 Task: Compose an email with subject 'Hello', body 'How are you', attach 'task.txt', and print using 'Memo Style'.
Action: Mouse moved to (47, 77)
Screenshot: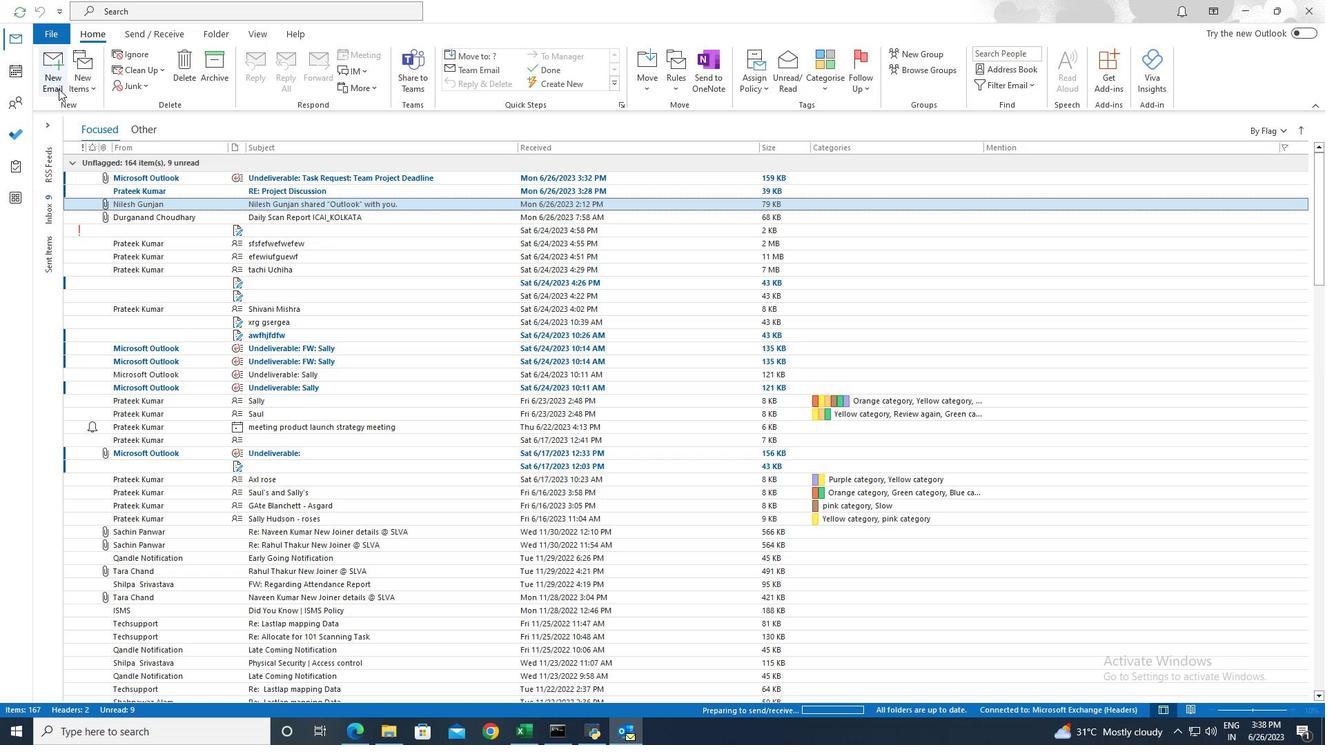 
Action: Mouse pressed left at (47, 77)
Screenshot: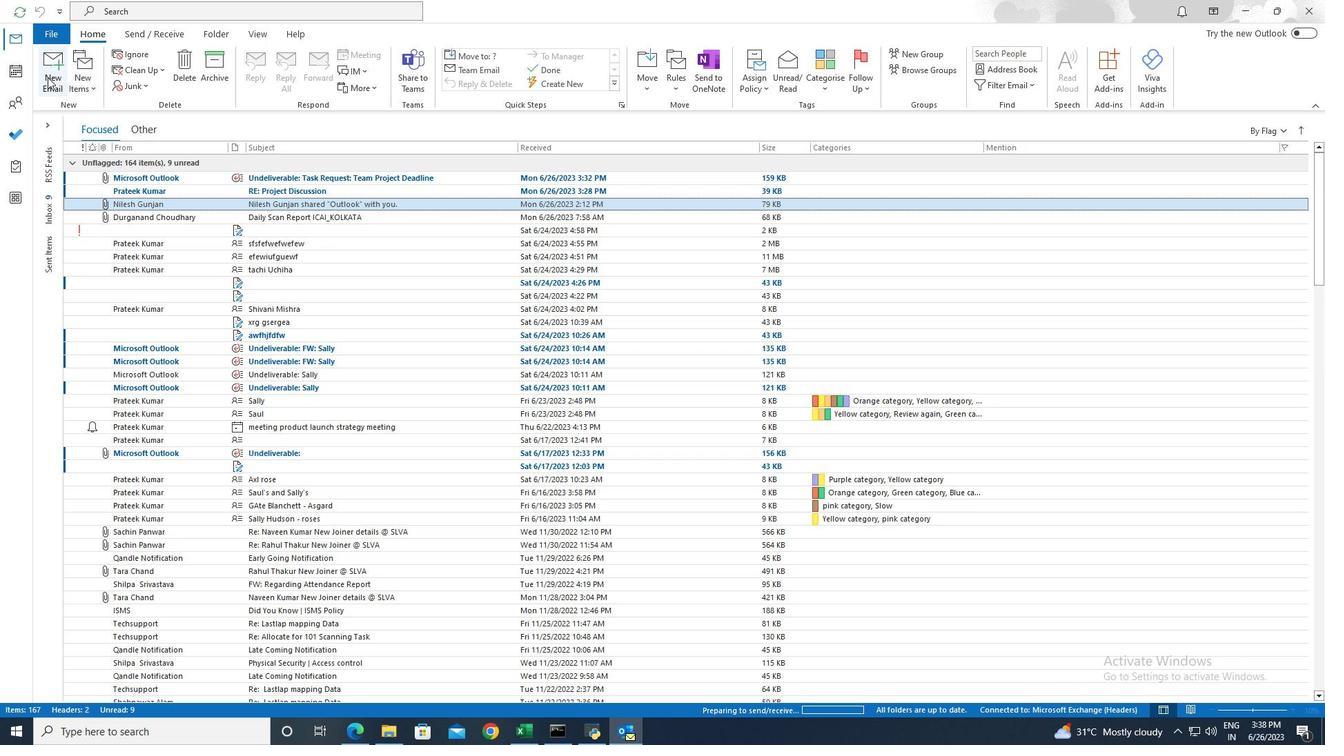
Action: Mouse moved to (139, 189)
Screenshot: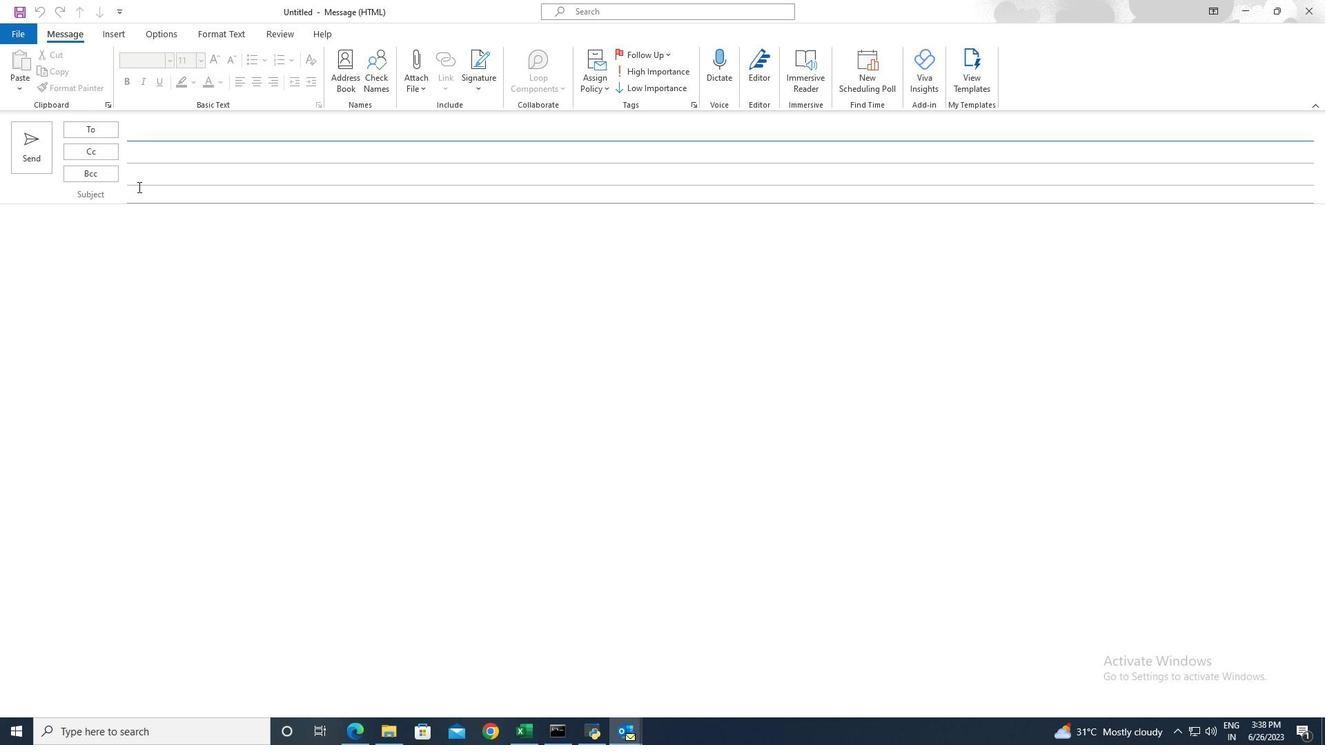 
Action: Mouse pressed left at (139, 189)
Screenshot: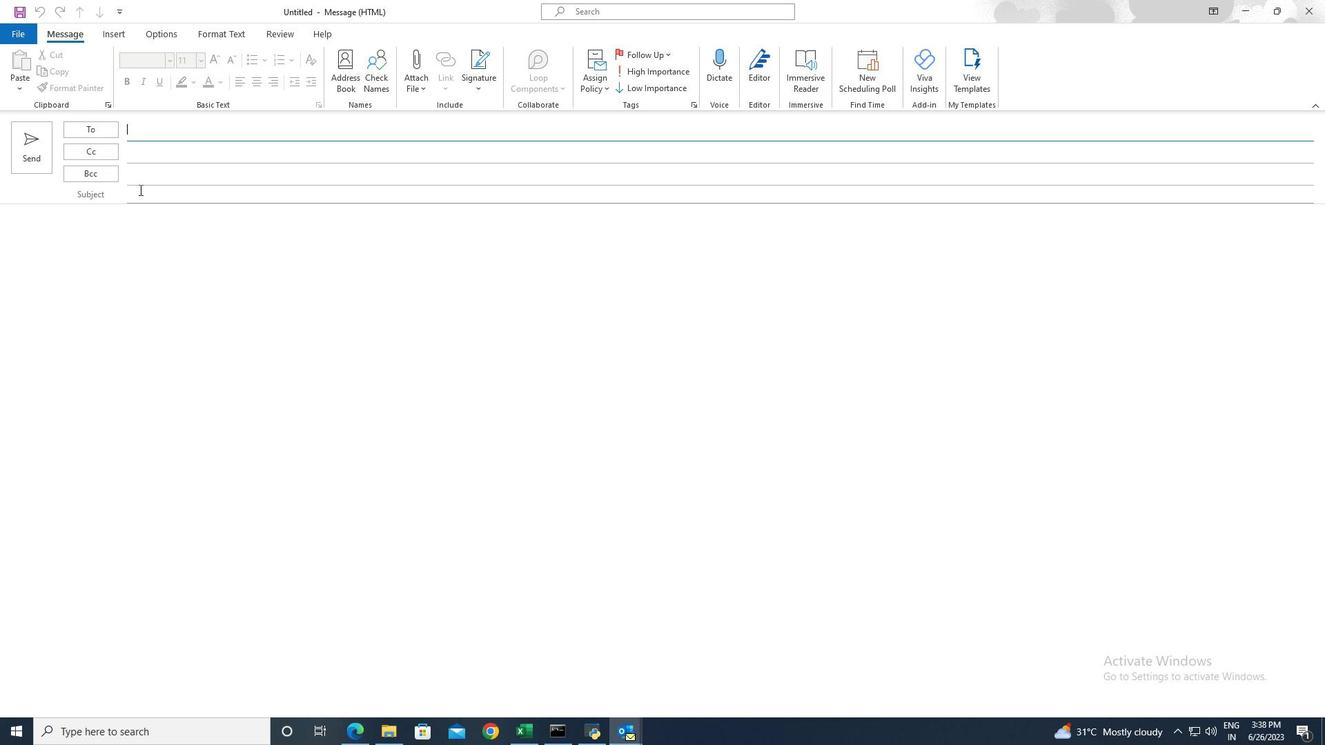 
Action: Key pressed <Key.shift>Hello
Screenshot: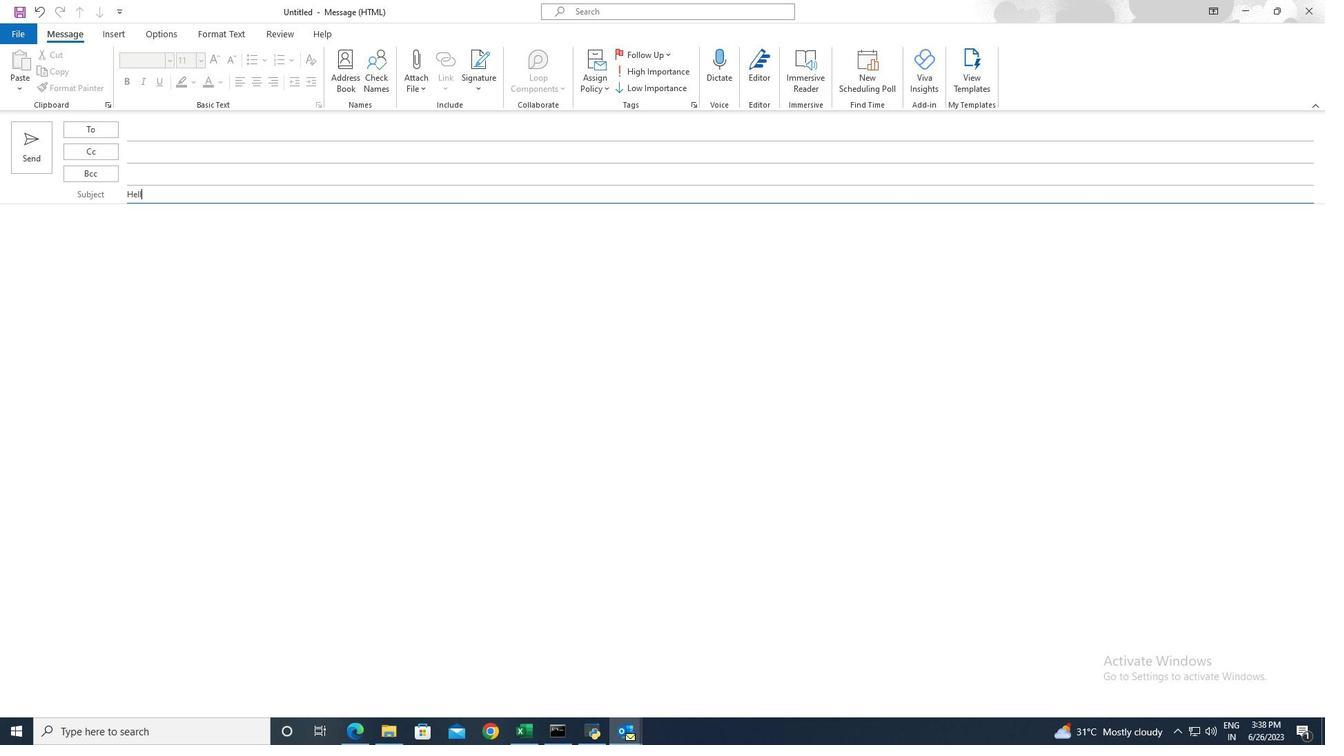 
Action: Mouse moved to (136, 216)
Screenshot: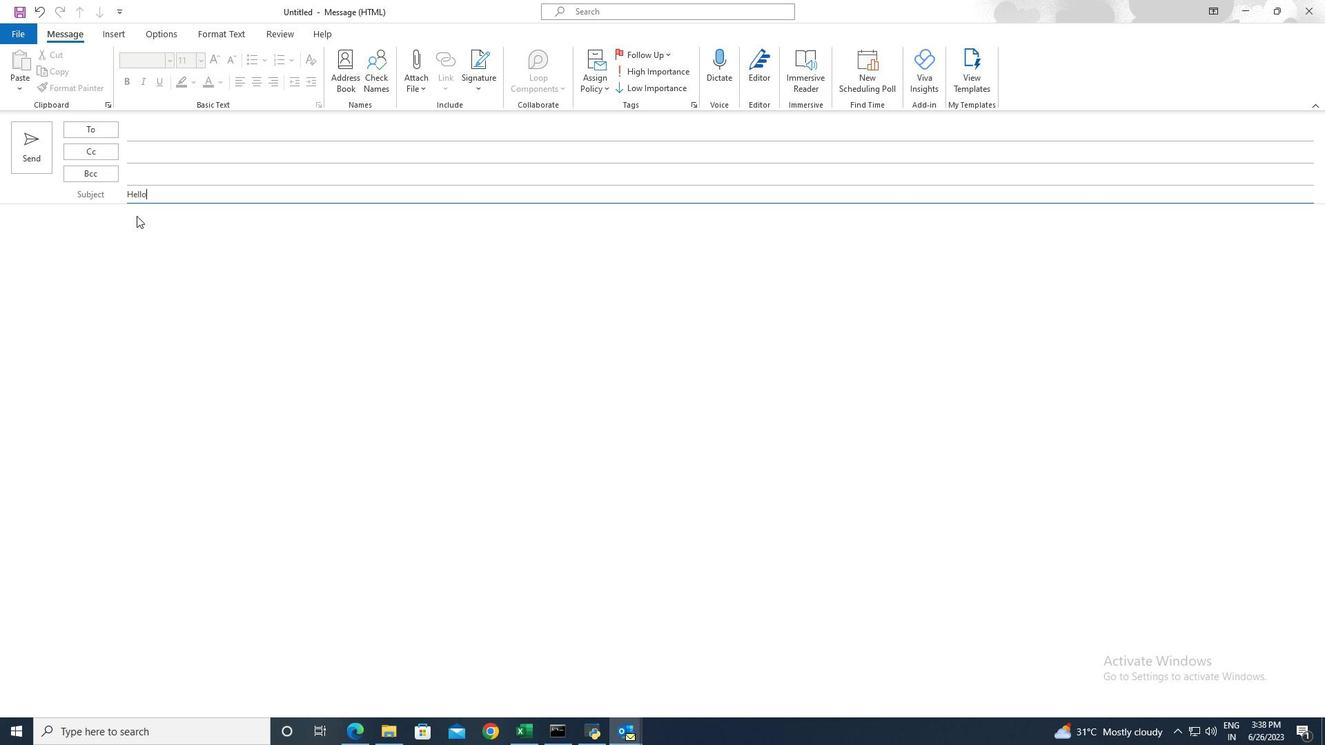 
Action: Mouse pressed left at (136, 216)
Screenshot: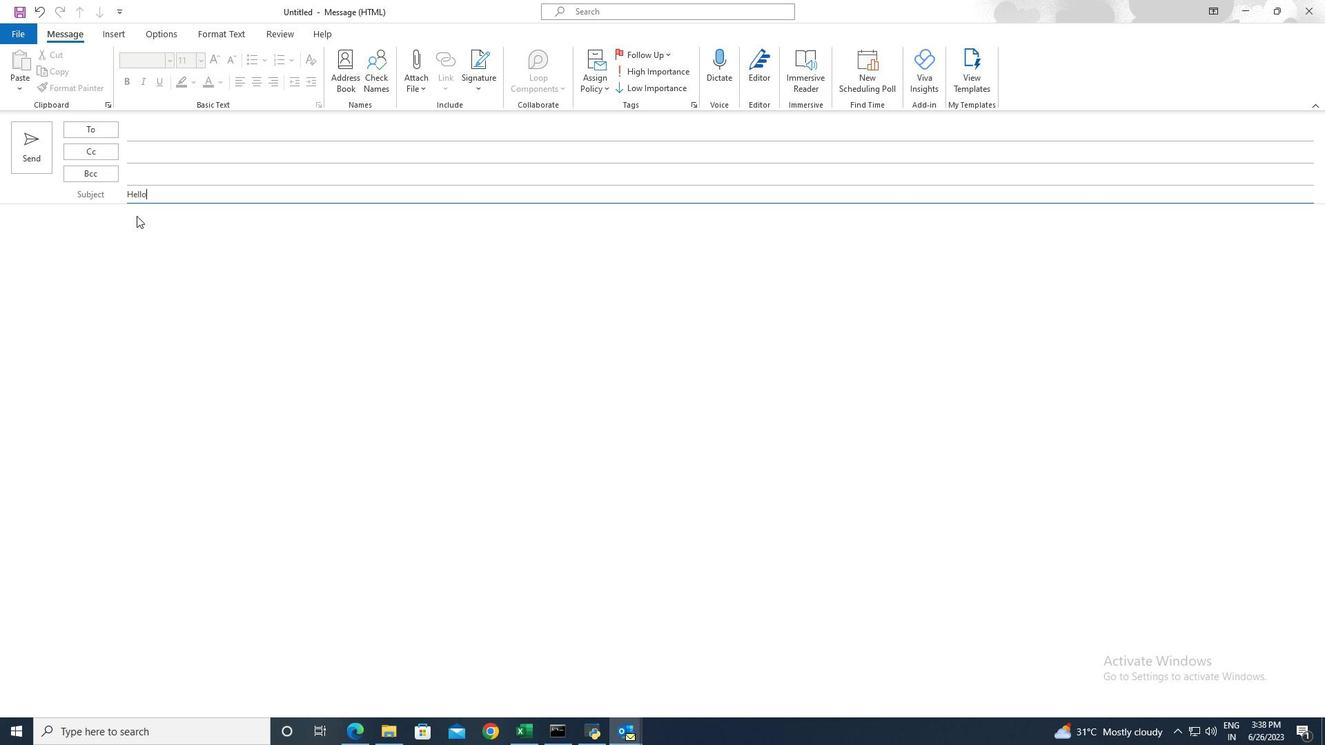 
Action: Key pressed <Key.shift>How<Key.space>are<Key.space>you
Screenshot: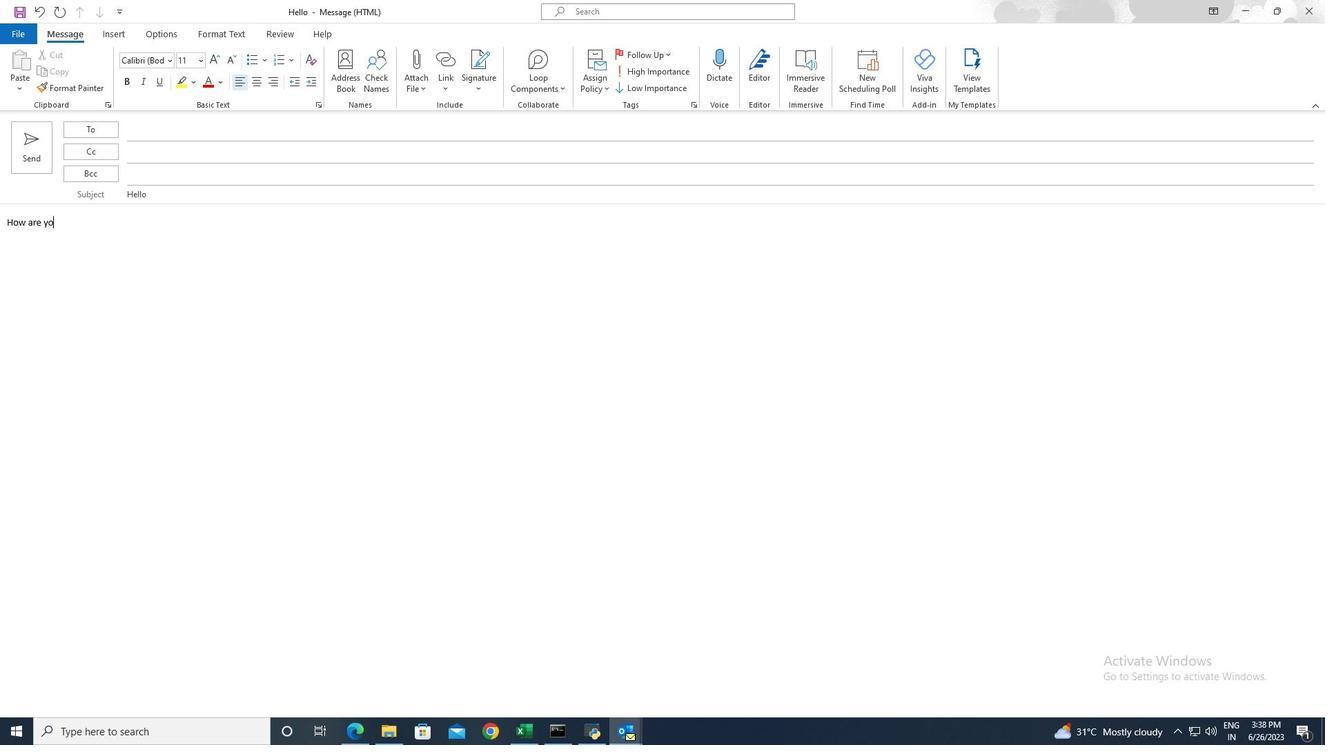 
Action: Mouse moved to (416, 90)
Screenshot: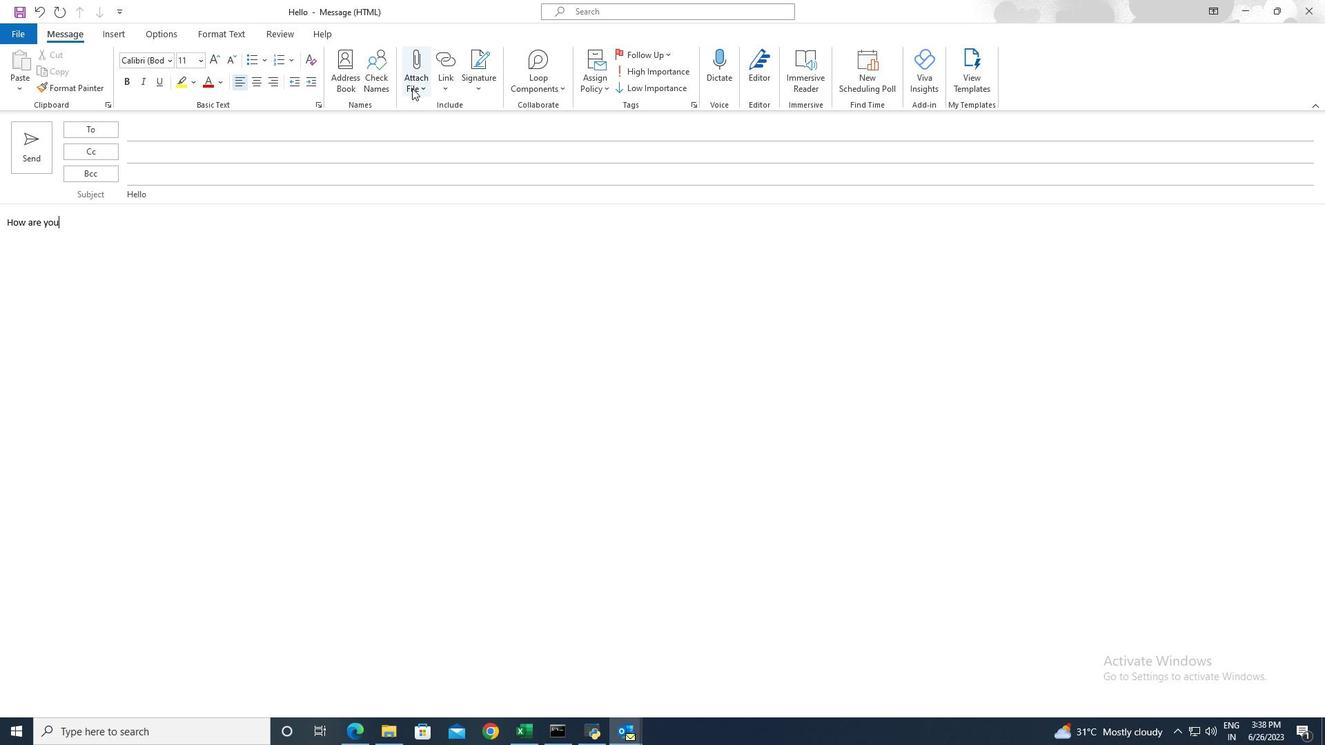 
Action: Mouse pressed left at (416, 90)
Screenshot: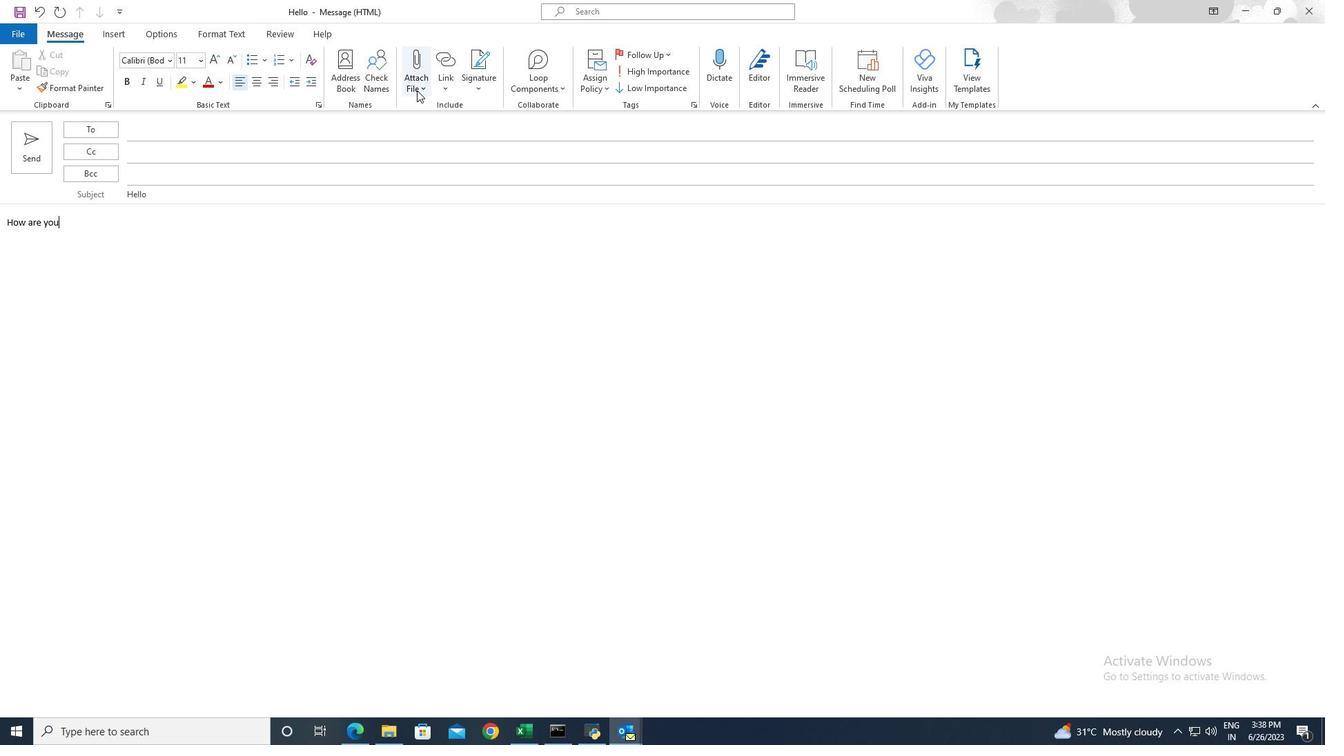 
Action: Mouse moved to (440, 128)
Screenshot: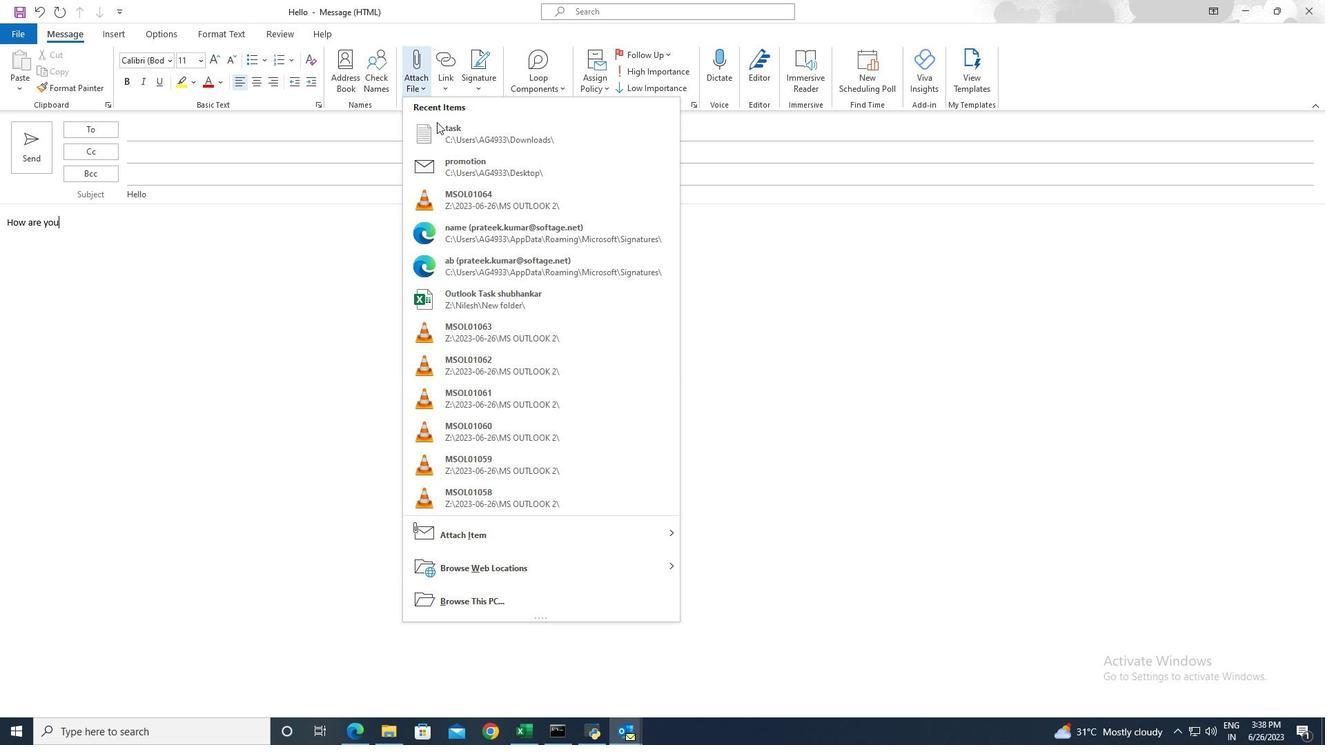
Action: Mouse pressed left at (440, 128)
Screenshot: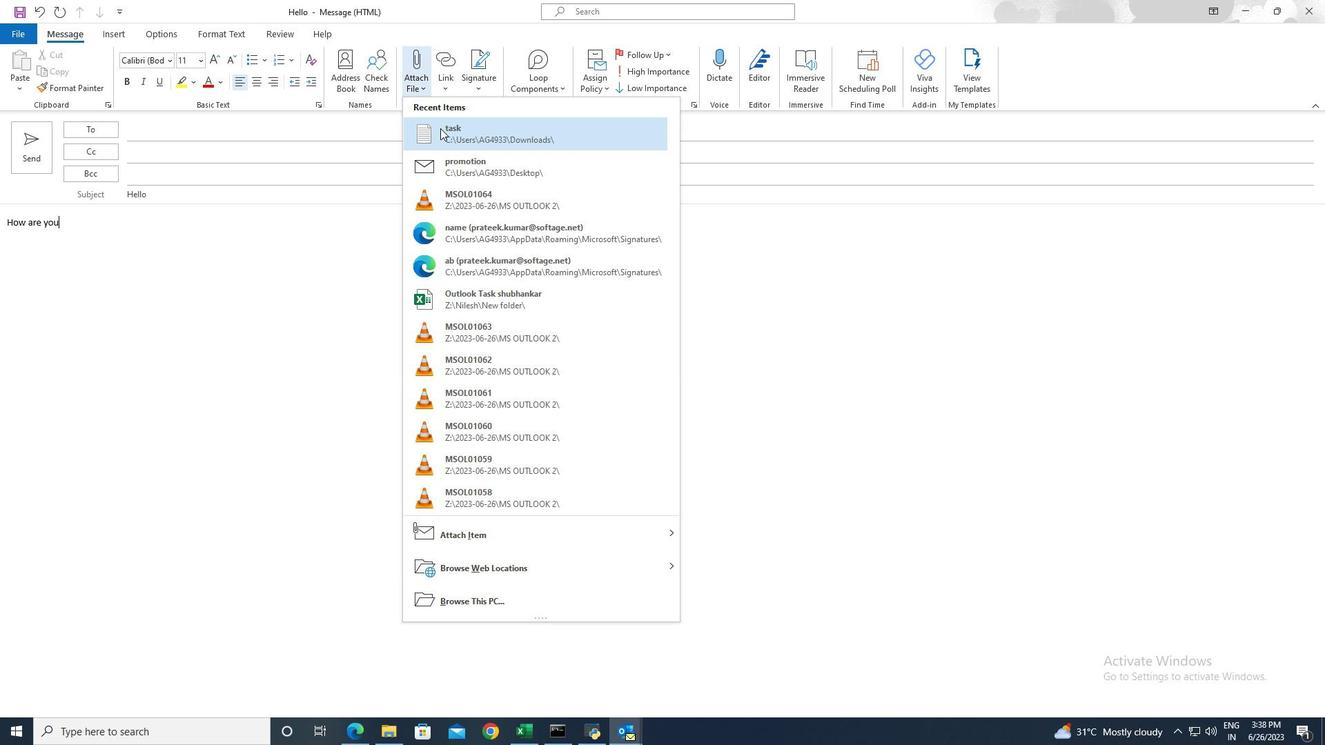
Action: Mouse moved to (28, 33)
Screenshot: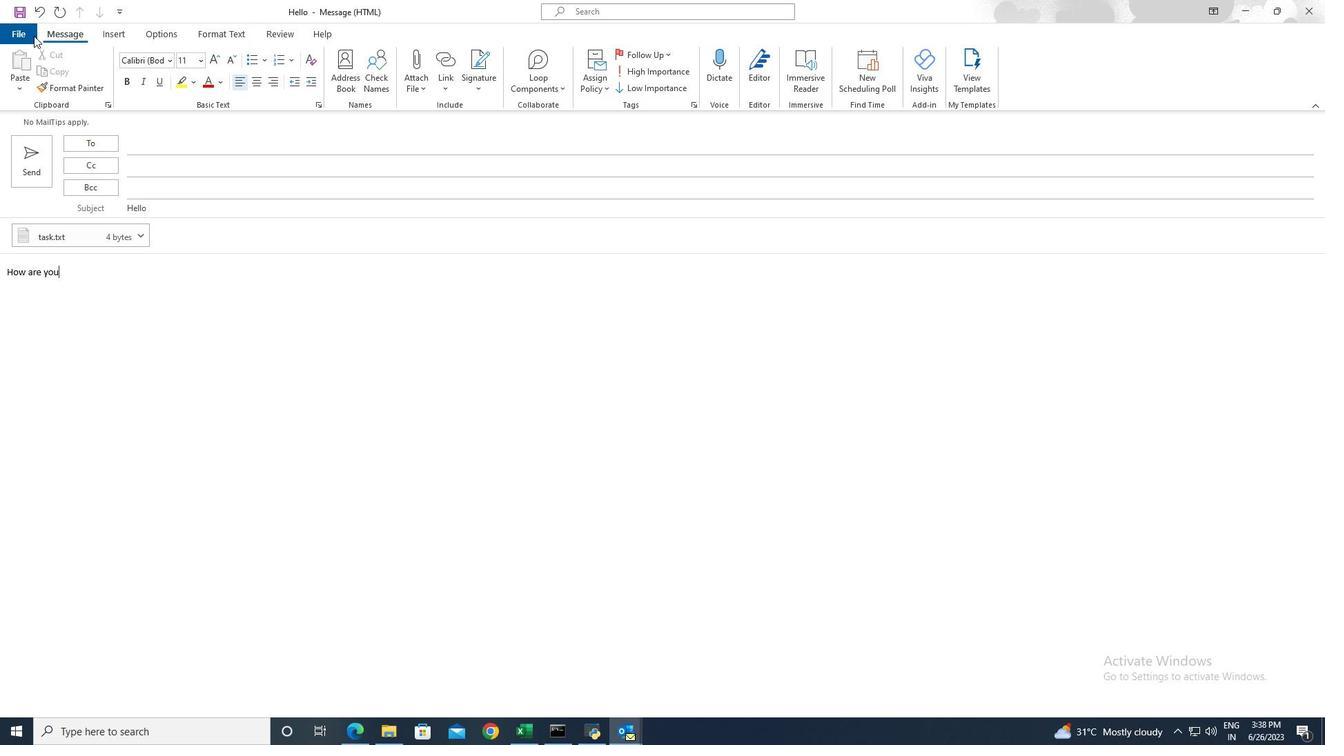 
Action: Mouse pressed left at (28, 33)
Screenshot: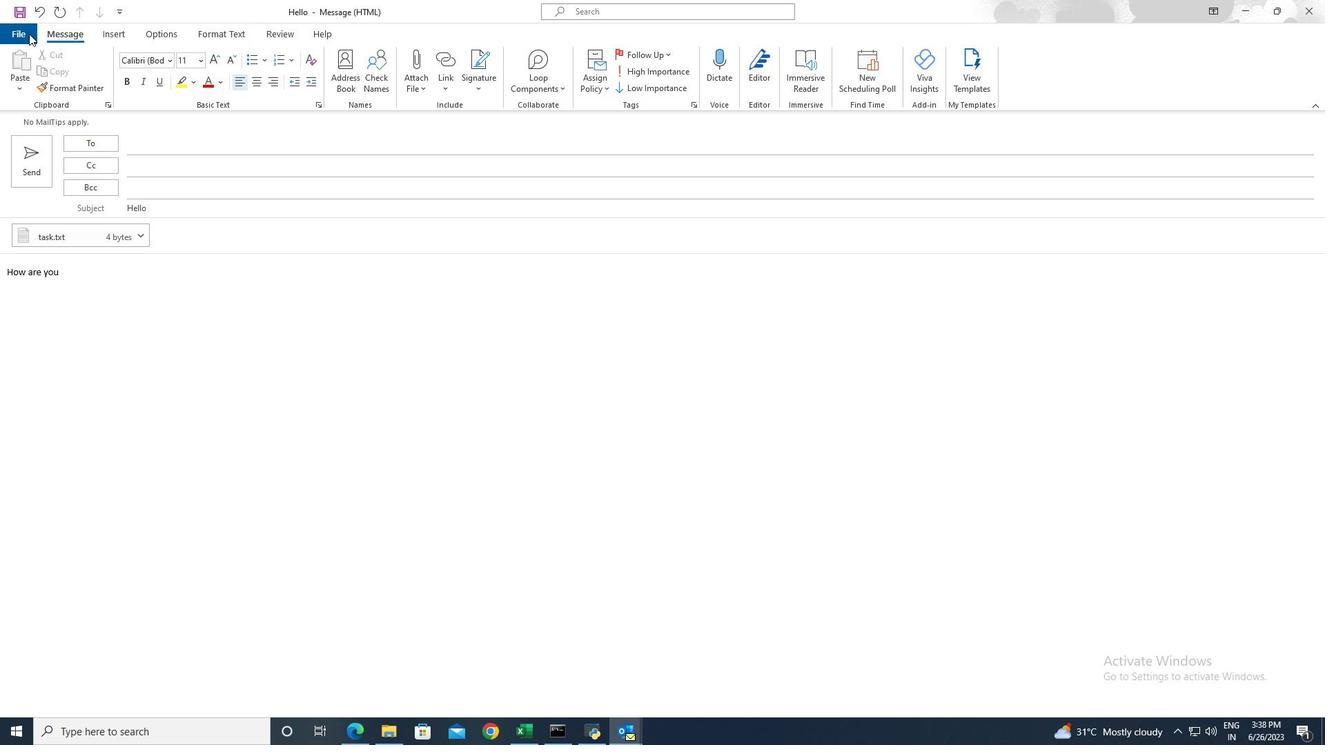 
Action: Mouse moved to (53, 178)
Screenshot: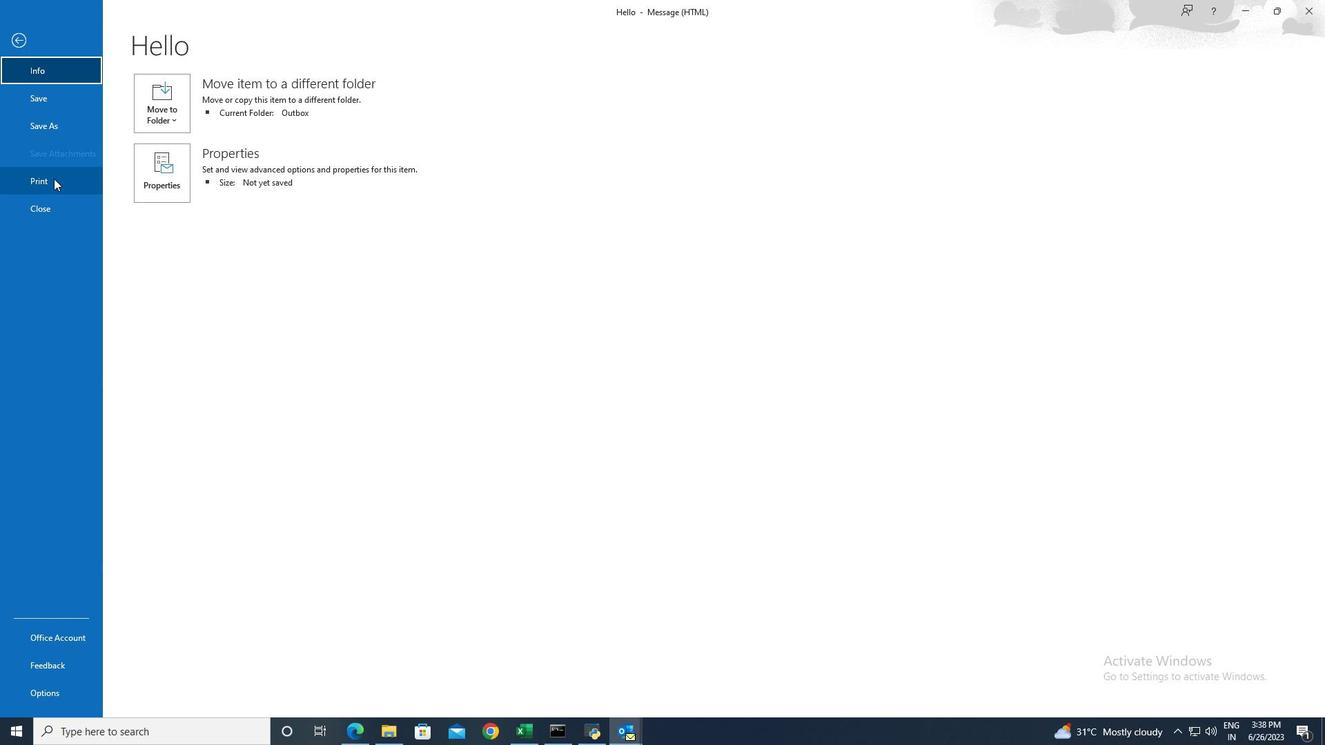 
Action: Mouse pressed left at (53, 178)
Screenshot: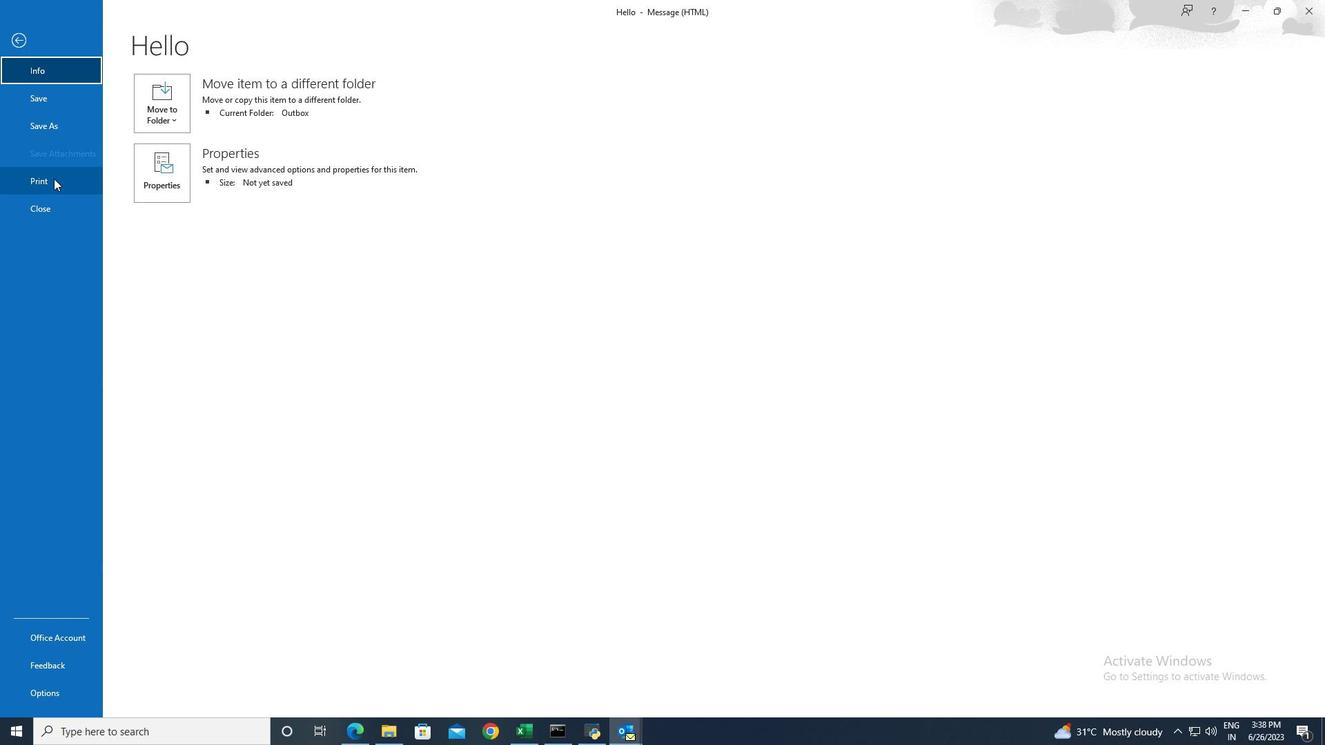 
Action: Mouse moved to (168, 111)
Screenshot: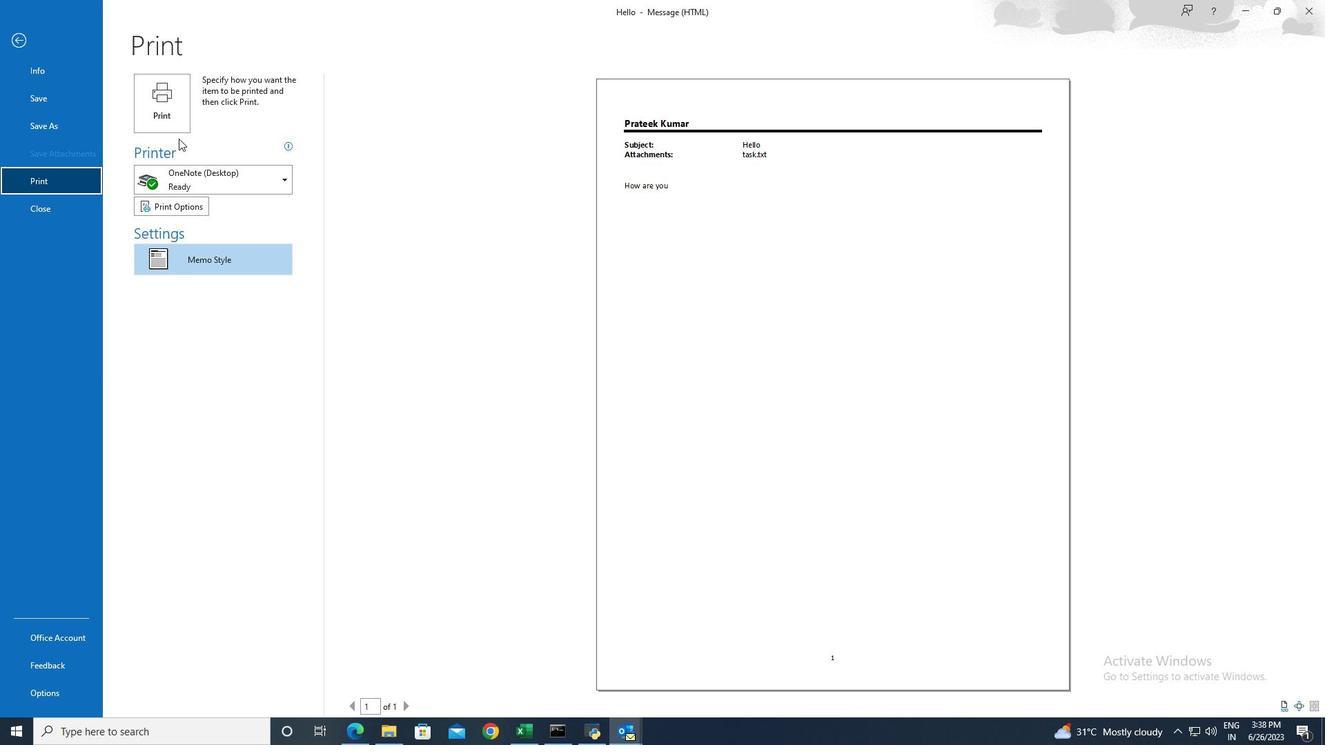 
Action: Mouse pressed left at (168, 111)
Screenshot: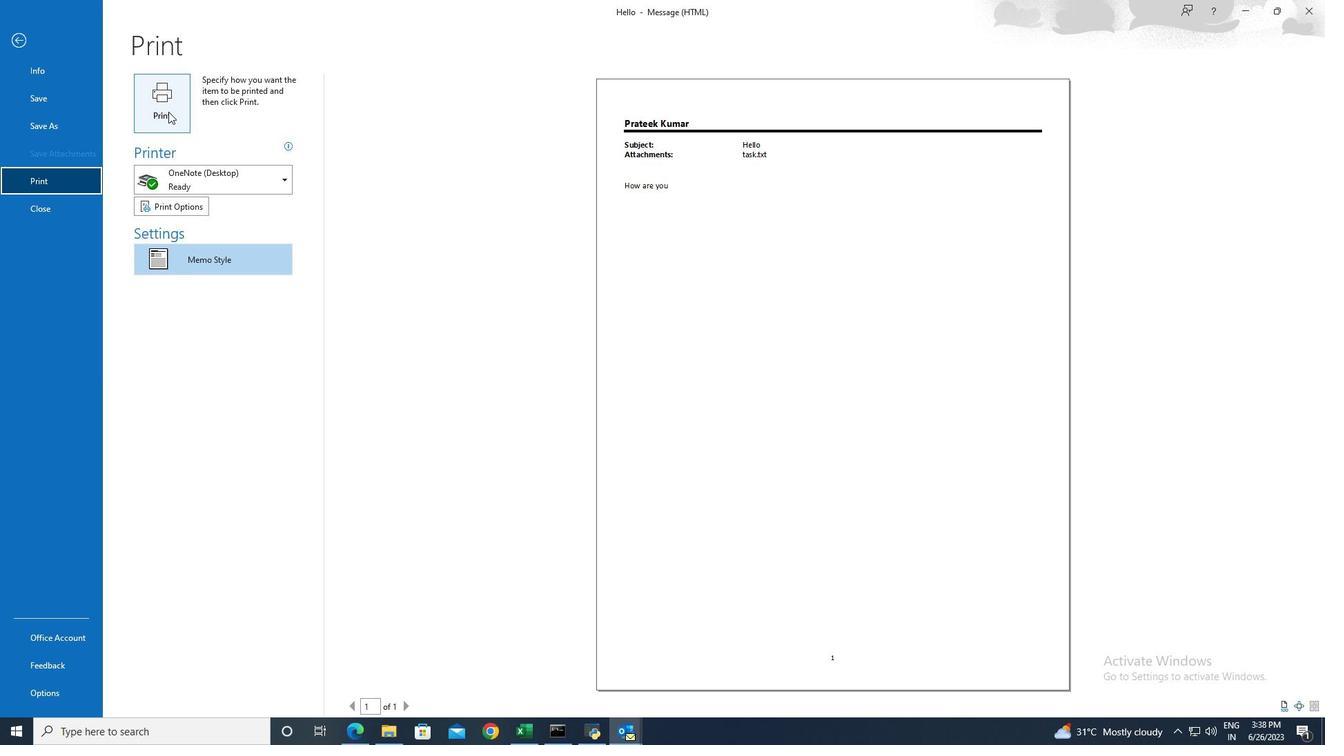 
